 Task: Look for organic products in the category "Cooking Oil Sprays".
Action: Mouse moved to (238, 125)
Screenshot: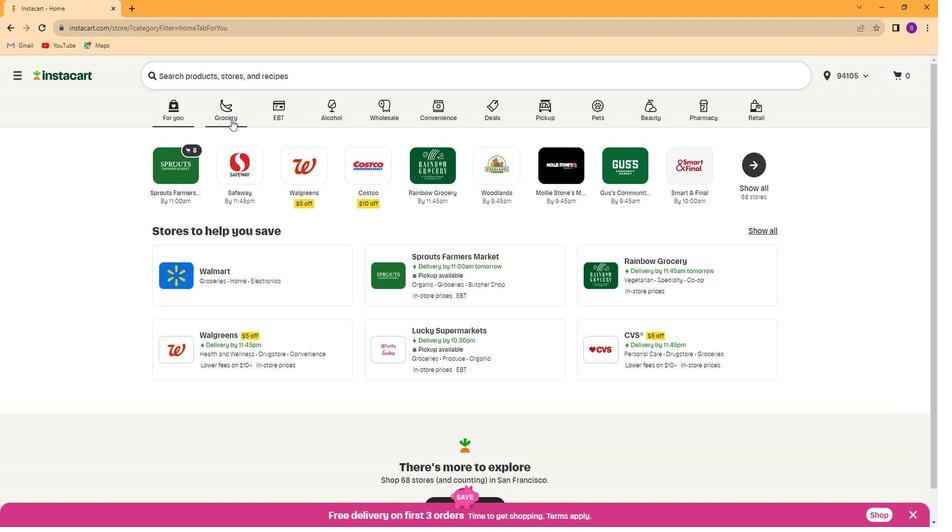 
Action: Mouse pressed left at (238, 125)
Screenshot: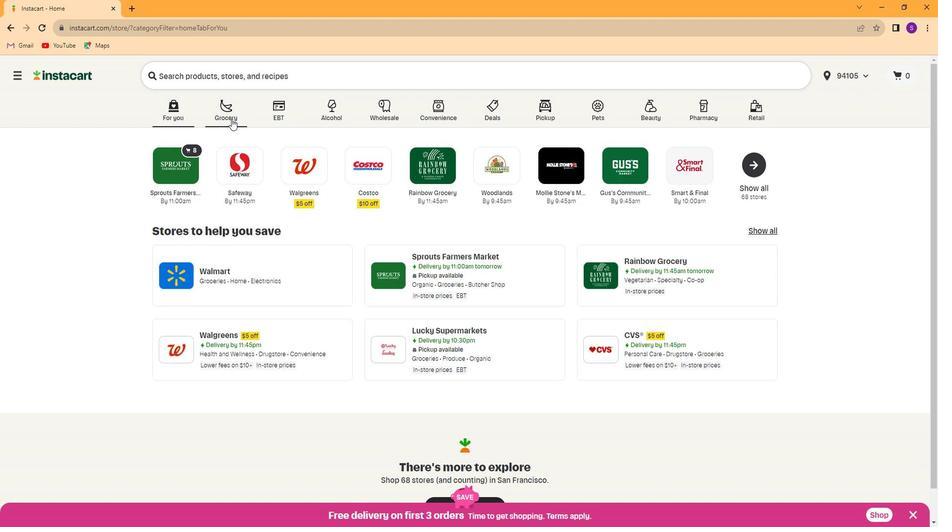 
Action: Mouse moved to (680, 183)
Screenshot: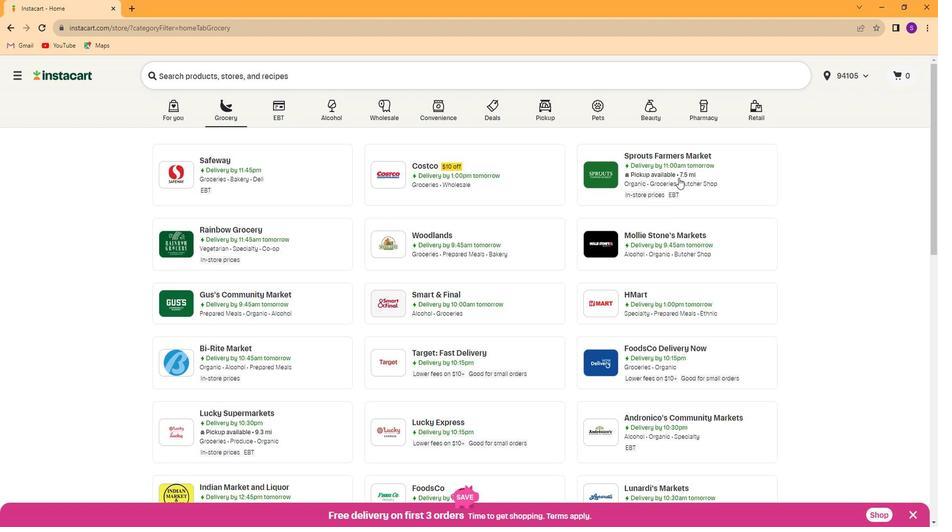 
Action: Mouse pressed left at (680, 183)
Screenshot: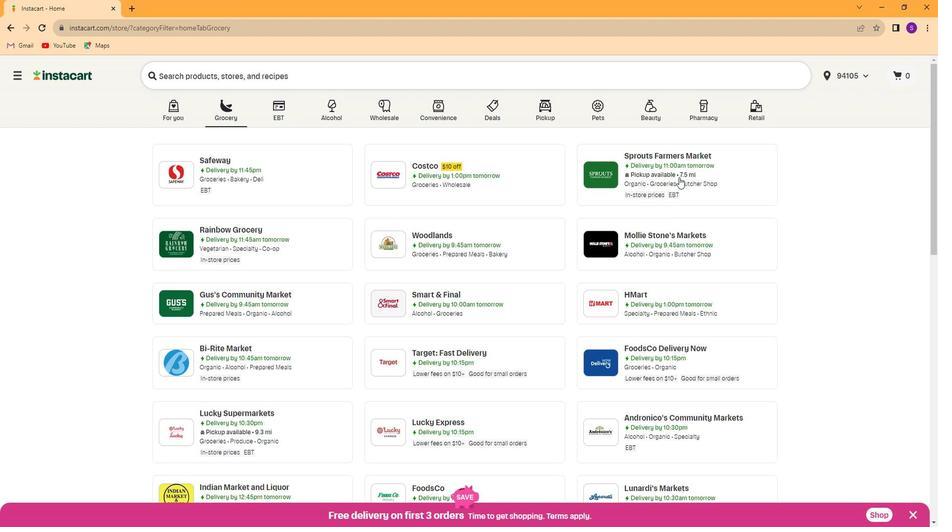 
Action: Mouse moved to (121, 311)
Screenshot: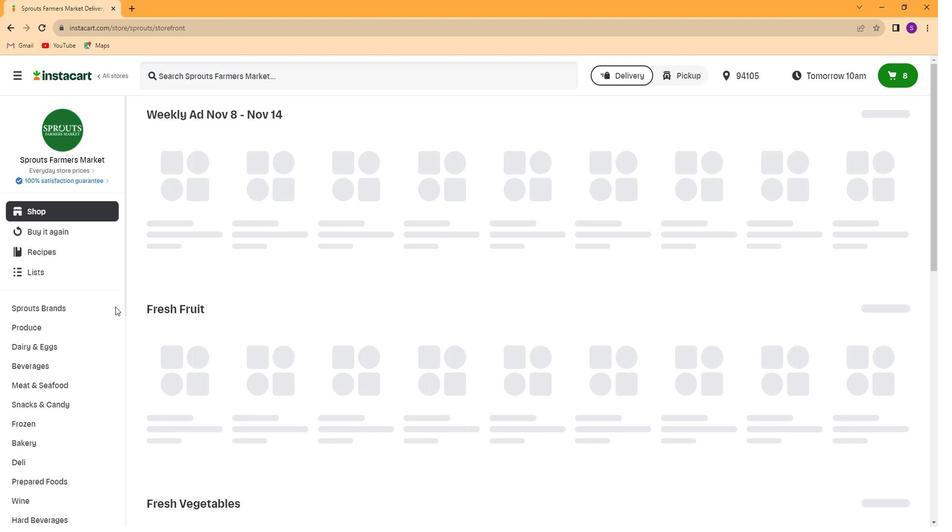 
Action: Mouse scrolled (121, 311) with delta (0, 0)
Screenshot: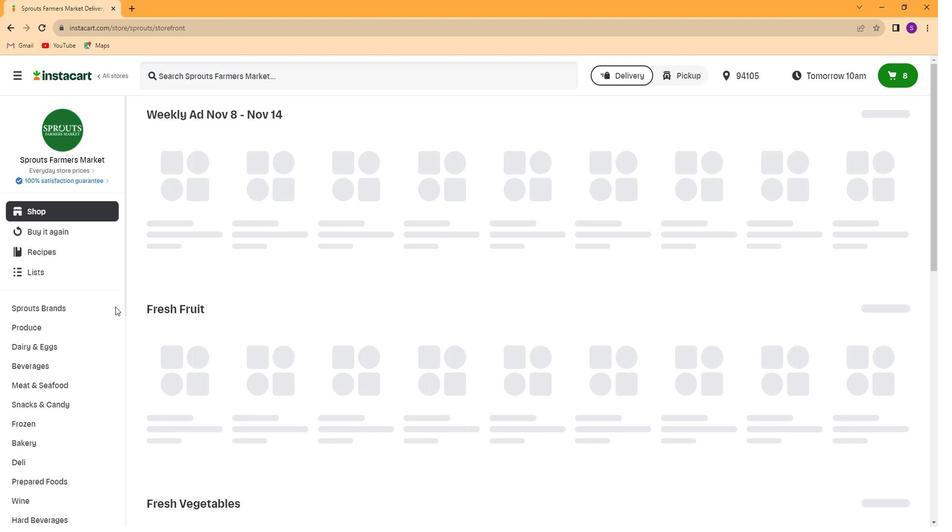 
Action: Mouse moved to (98, 310)
Screenshot: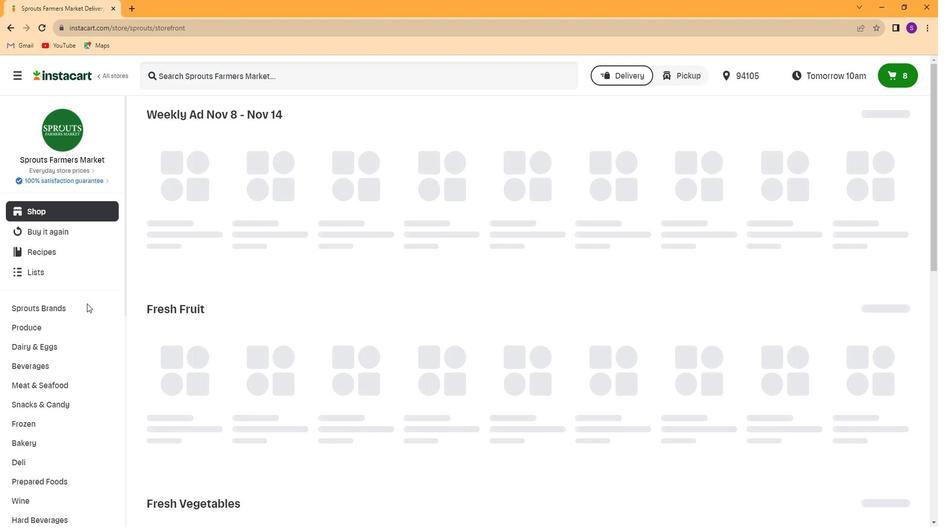 
Action: Mouse scrolled (98, 309) with delta (0, 0)
Screenshot: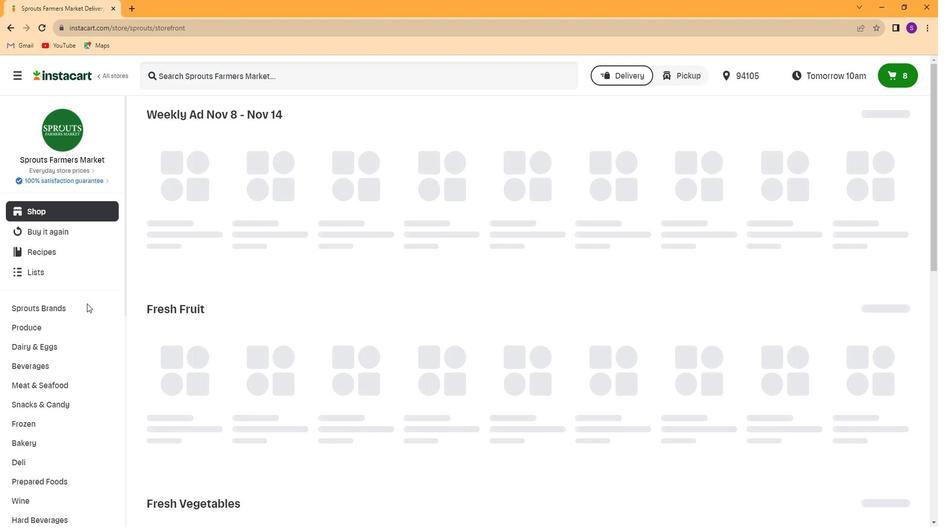 
Action: Mouse moved to (88, 307)
Screenshot: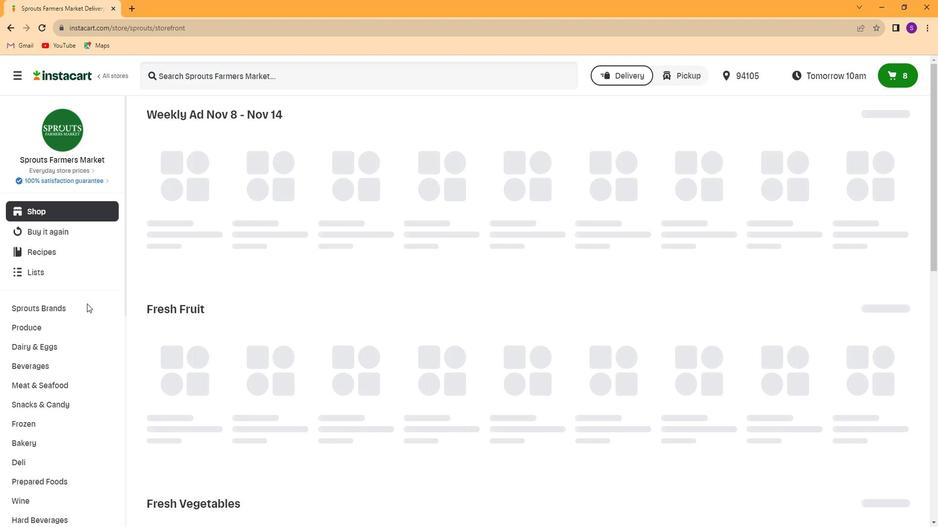 
Action: Mouse scrolled (88, 306) with delta (0, 0)
Screenshot: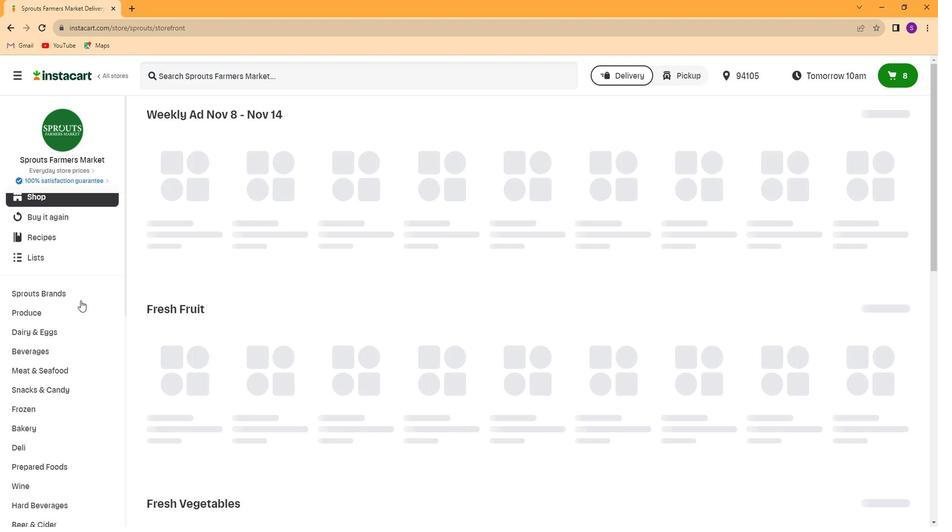 
Action: Mouse moved to (84, 300)
Screenshot: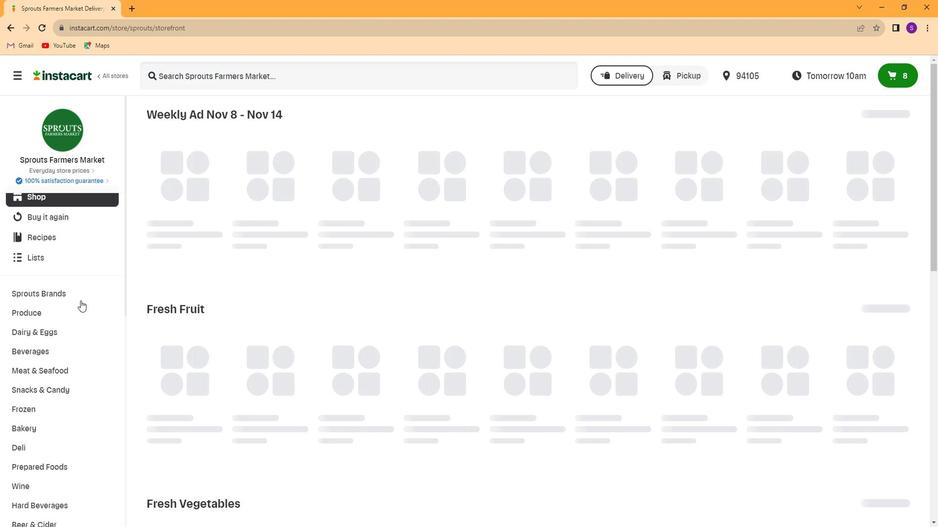 
Action: Mouse scrolled (84, 301) with delta (0, 0)
Screenshot: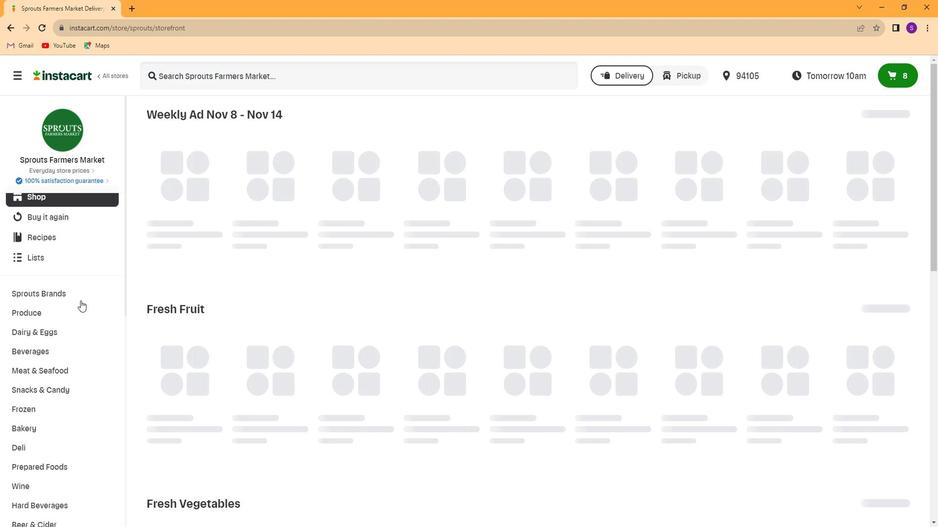 
Action: Mouse moved to (72, 293)
Screenshot: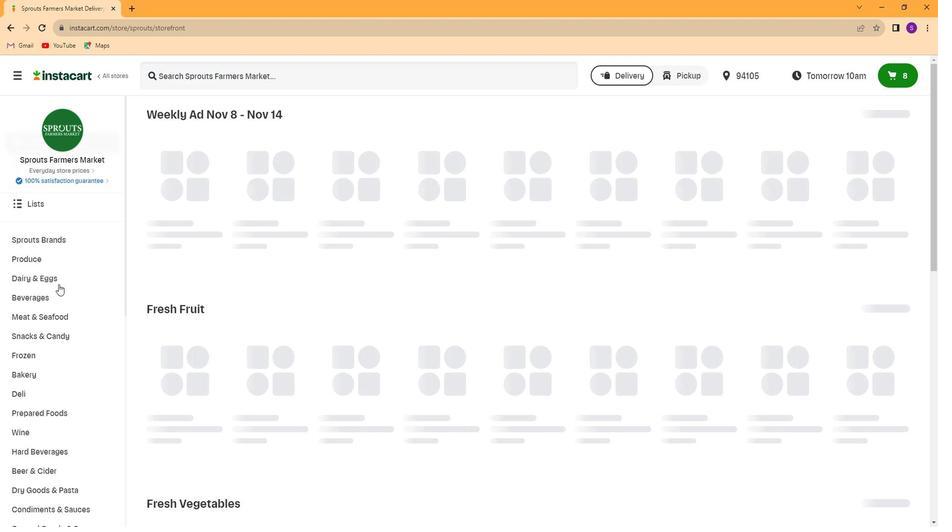 
Action: Mouse scrolled (72, 292) with delta (0, 0)
Screenshot: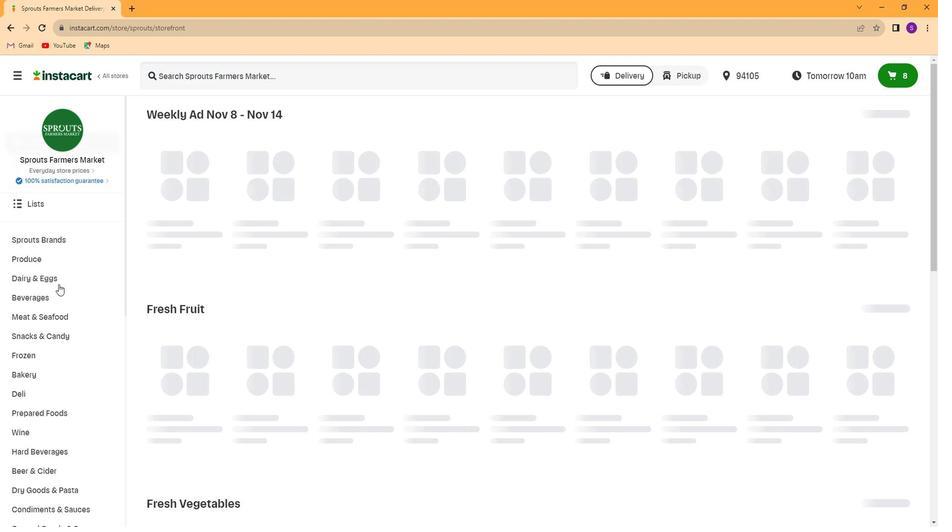 
Action: Mouse moved to (50, 278)
Screenshot: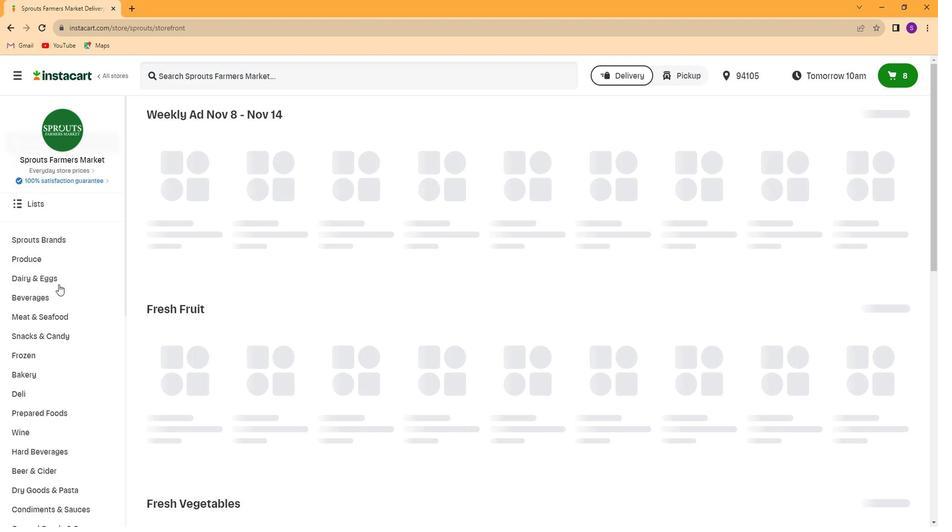 
Action: Mouse scrolled (50, 278) with delta (0, 0)
Screenshot: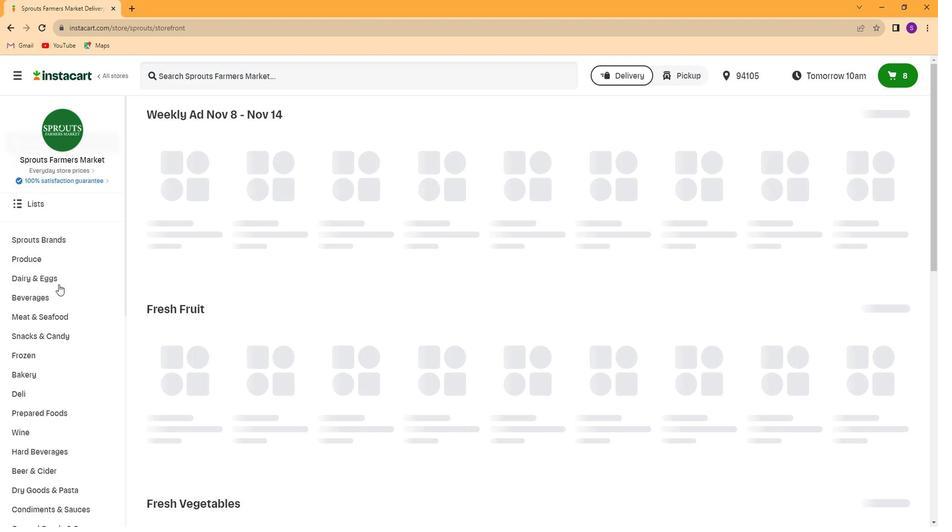 
Action: Mouse moved to (63, 475)
Screenshot: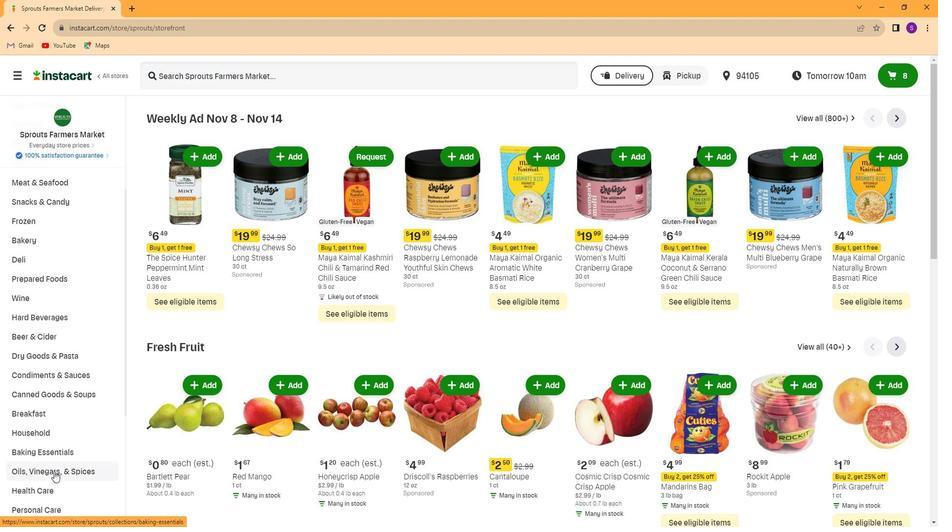 
Action: Mouse pressed left at (63, 475)
Screenshot: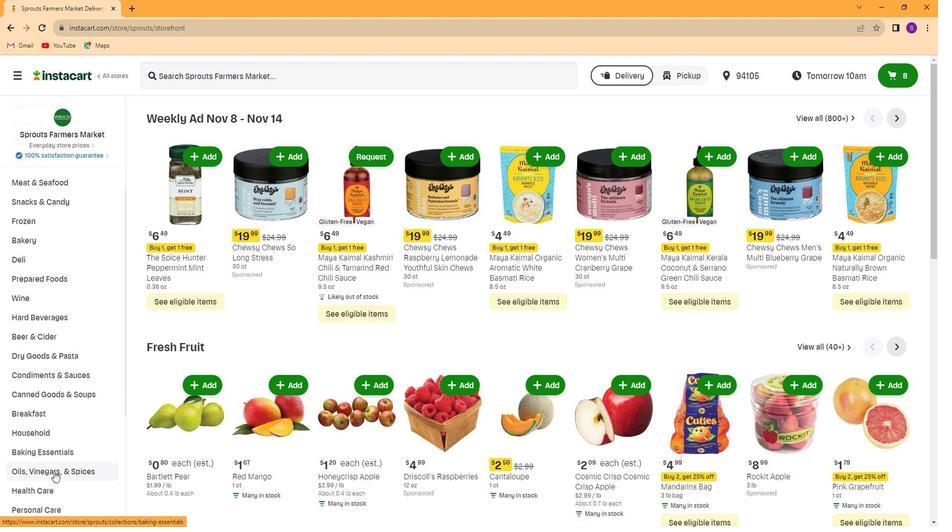 
Action: Mouse moved to (533, 156)
Screenshot: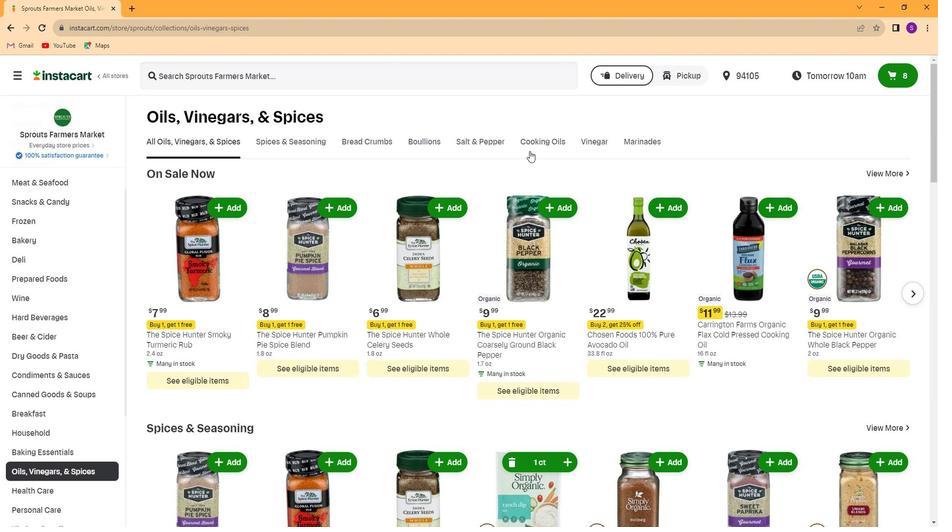 
Action: Mouse pressed left at (533, 156)
Screenshot: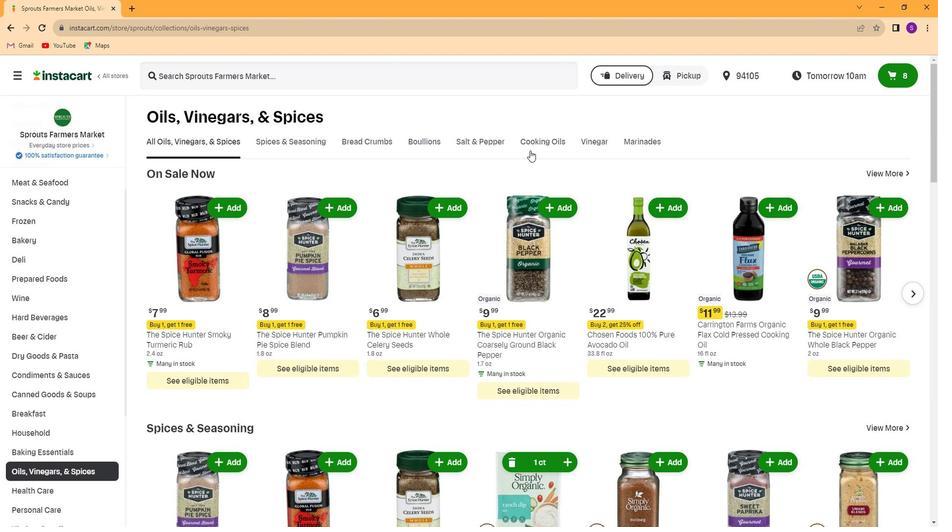 
Action: Mouse moved to (305, 195)
Screenshot: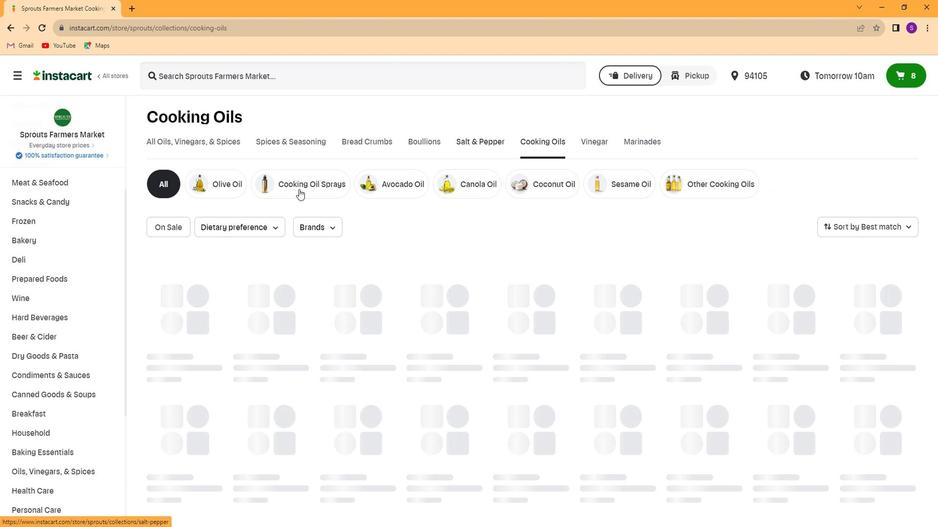 
Action: Mouse pressed left at (305, 195)
Screenshot: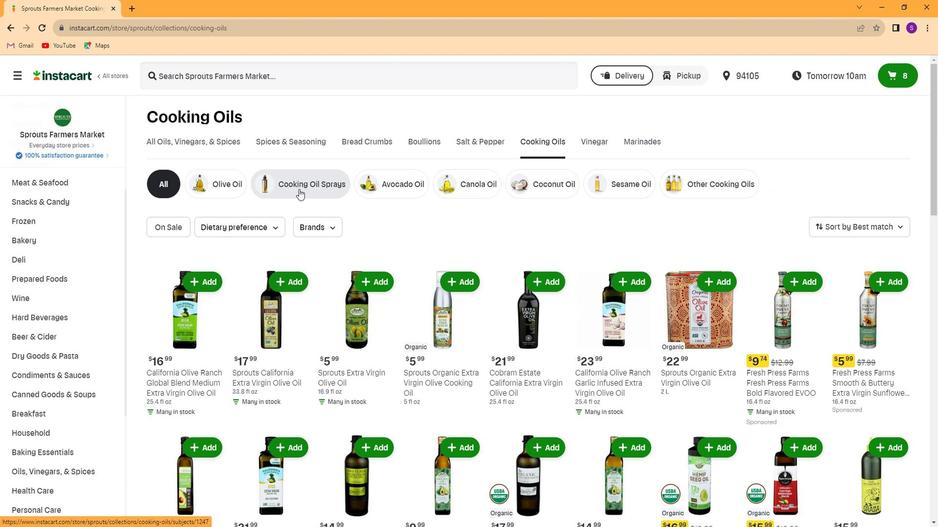 
Action: Mouse moved to (287, 233)
Screenshot: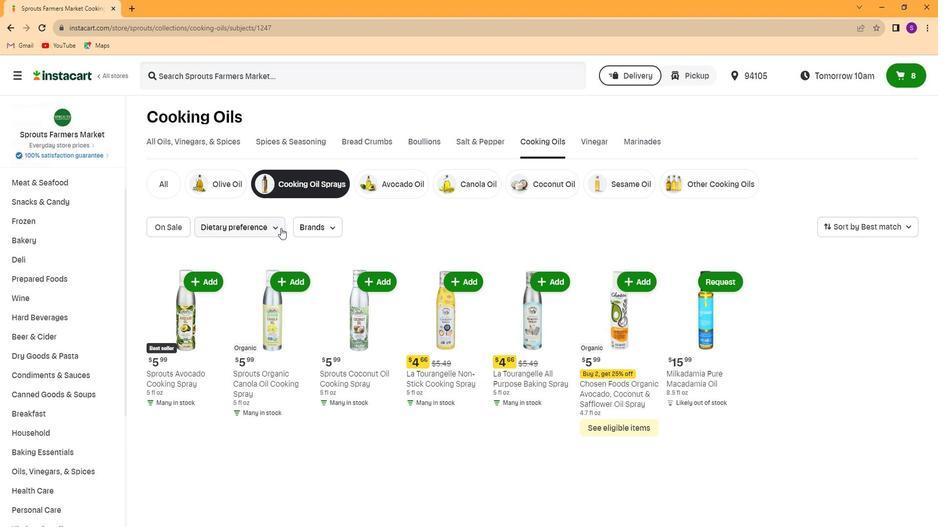 
Action: Mouse pressed left at (287, 233)
Screenshot: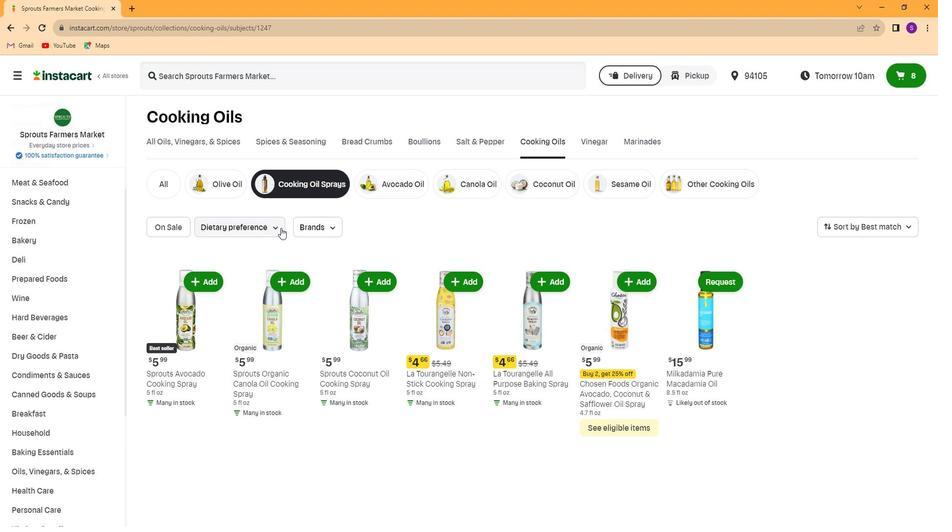 
Action: Mouse moved to (259, 261)
Screenshot: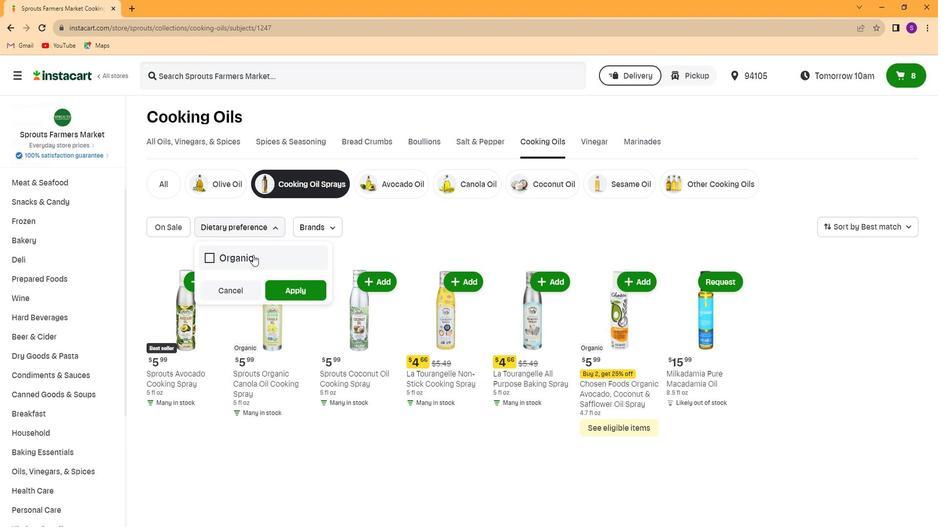 
Action: Mouse pressed left at (259, 261)
Screenshot: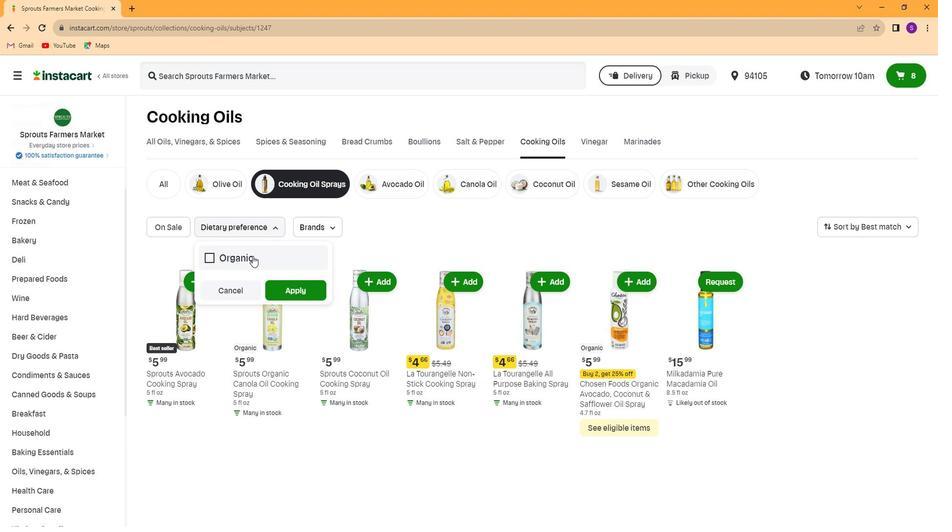 
Action: Mouse moved to (307, 297)
Screenshot: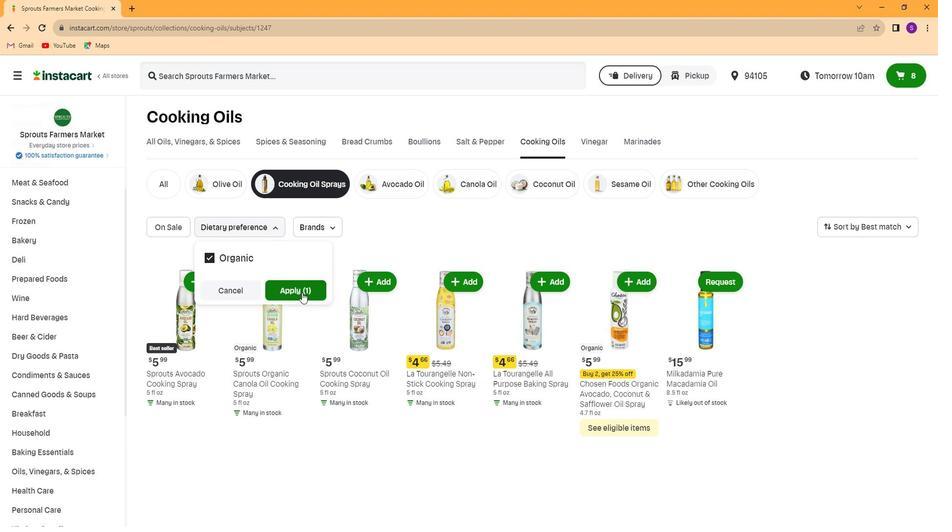 
Action: Mouse pressed left at (307, 297)
Screenshot: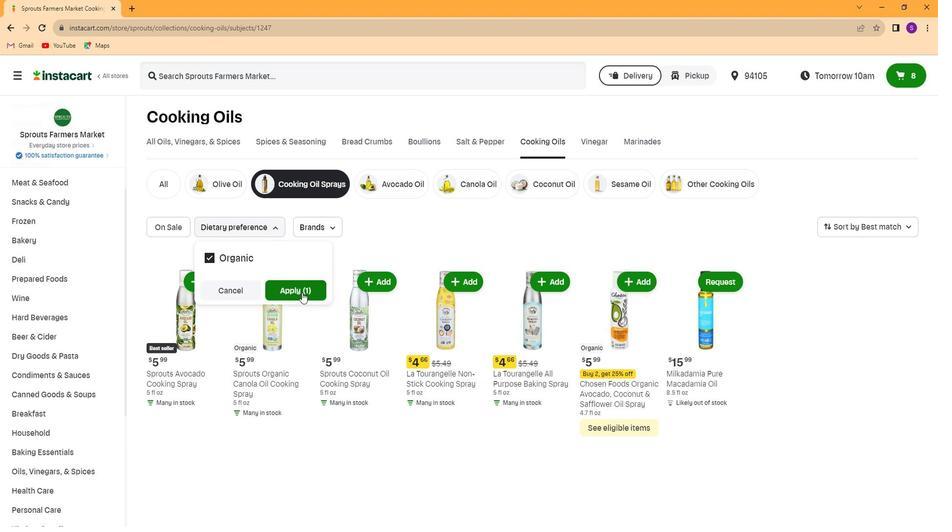 
Action: Mouse moved to (479, 315)
Screenshot: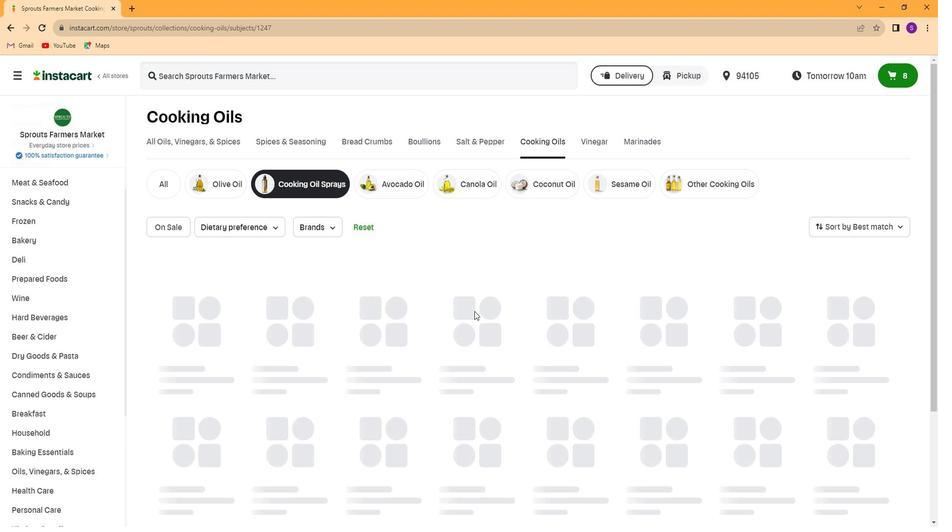 
